 Task: Toggle the enabled in the outline > problems.
Action: Mouse moved to (14, 569)
Screenshot: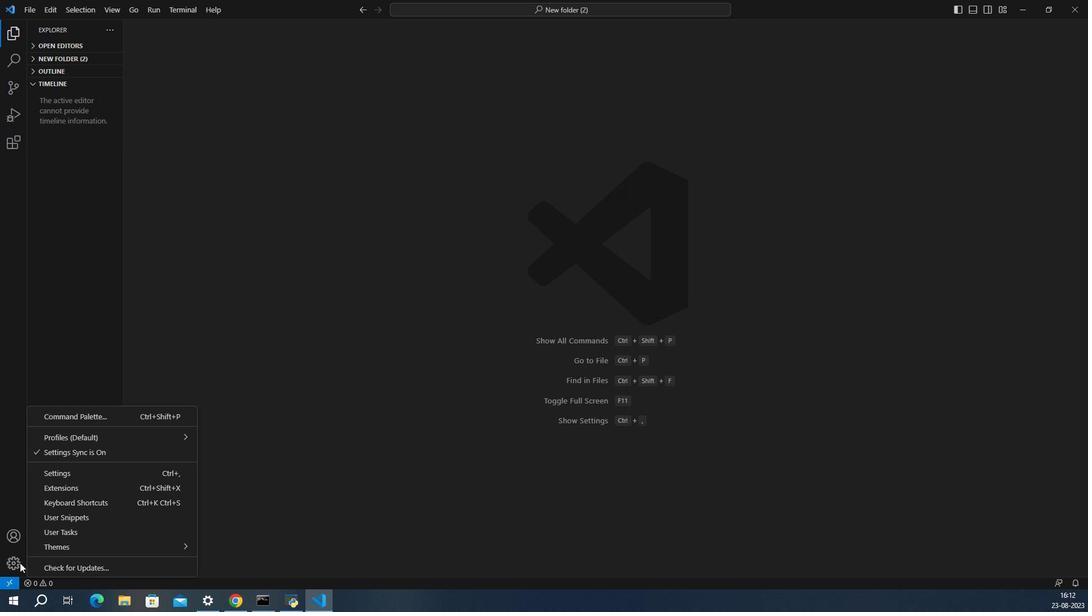 
Action: Mouse pressed left at (14, 569)
Screenshot: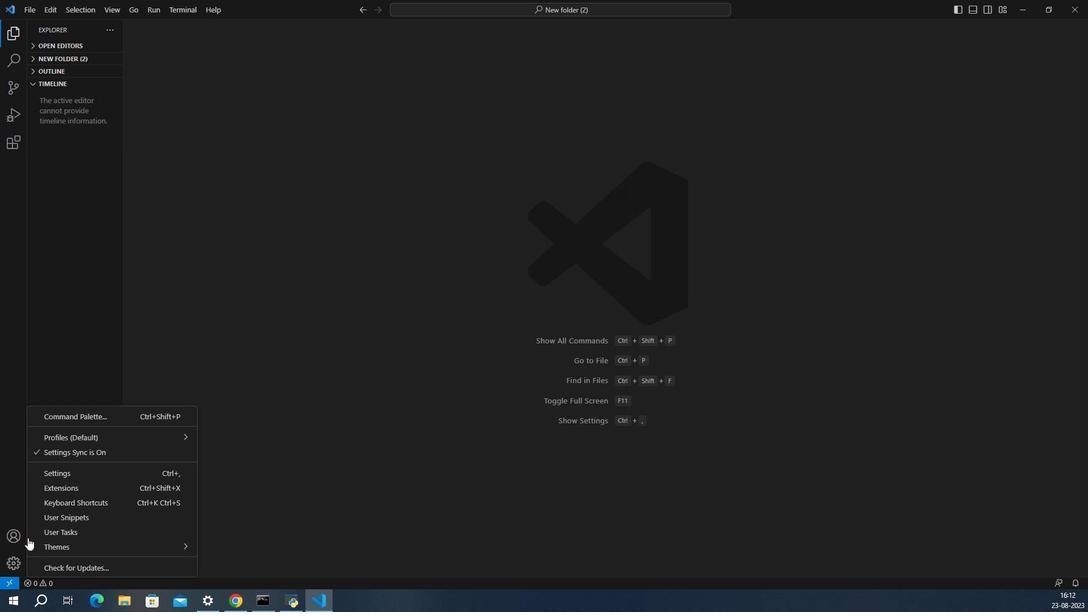
Action: Mouse moved to (49, 474)
Screenshot: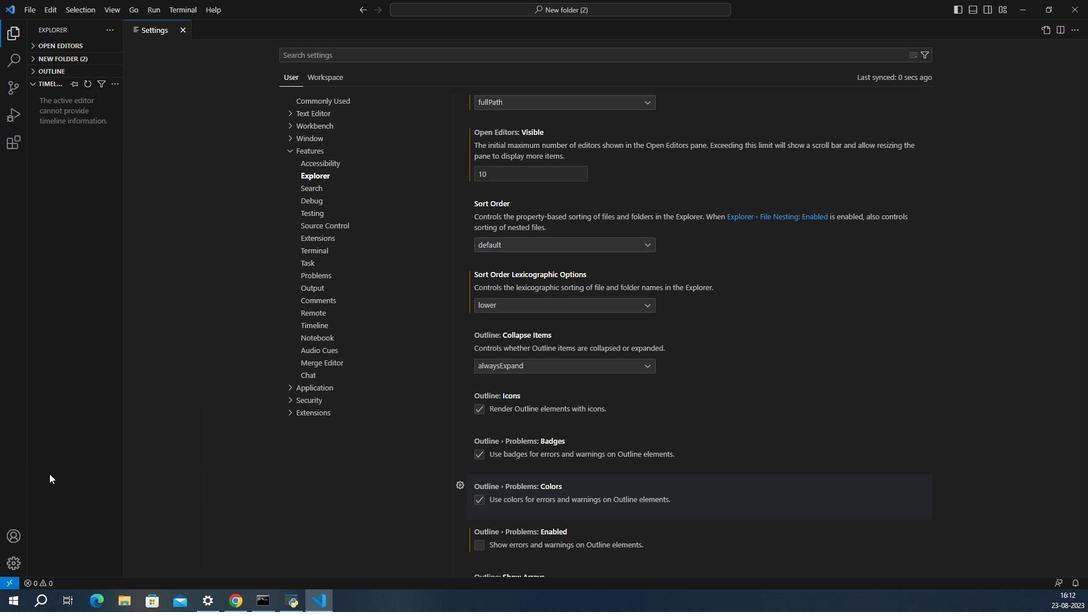 
Action: Mouse pressed left at (49, 474)
Screenshot: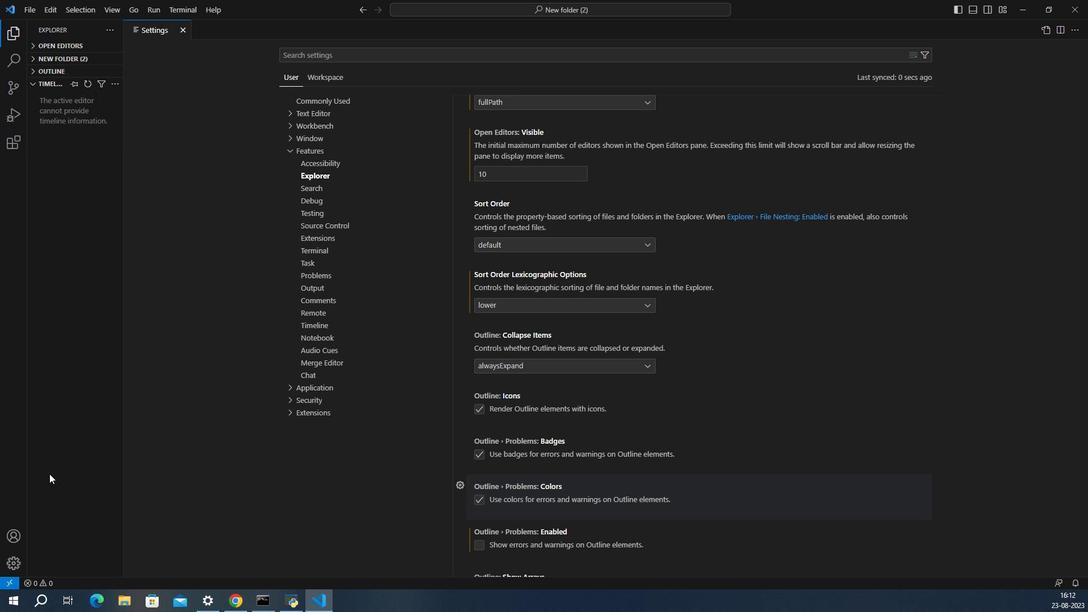 
Action: Mouse moved to (506, 546)
Screenshot: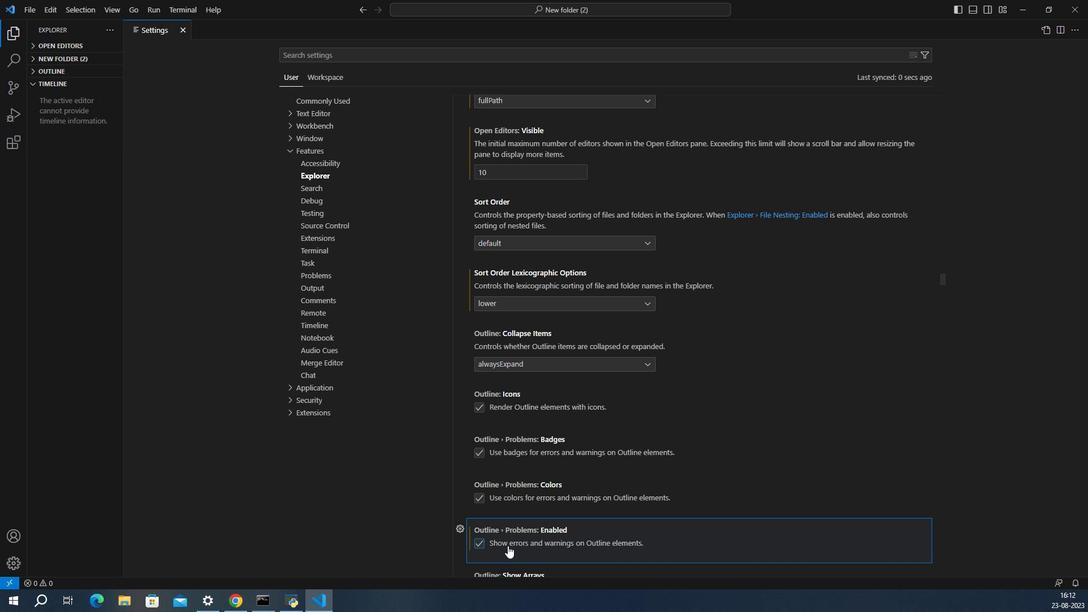 
Action: Mouse pressed left at (506, 547)
Screenshot: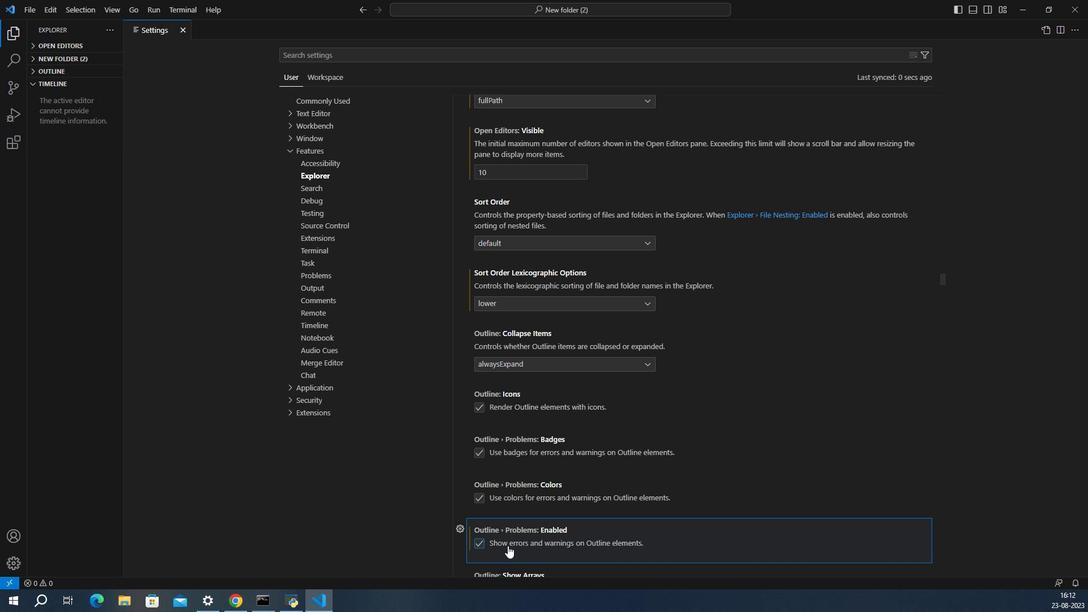 
Action: Mouse moved to (536, 549)
Screenshot: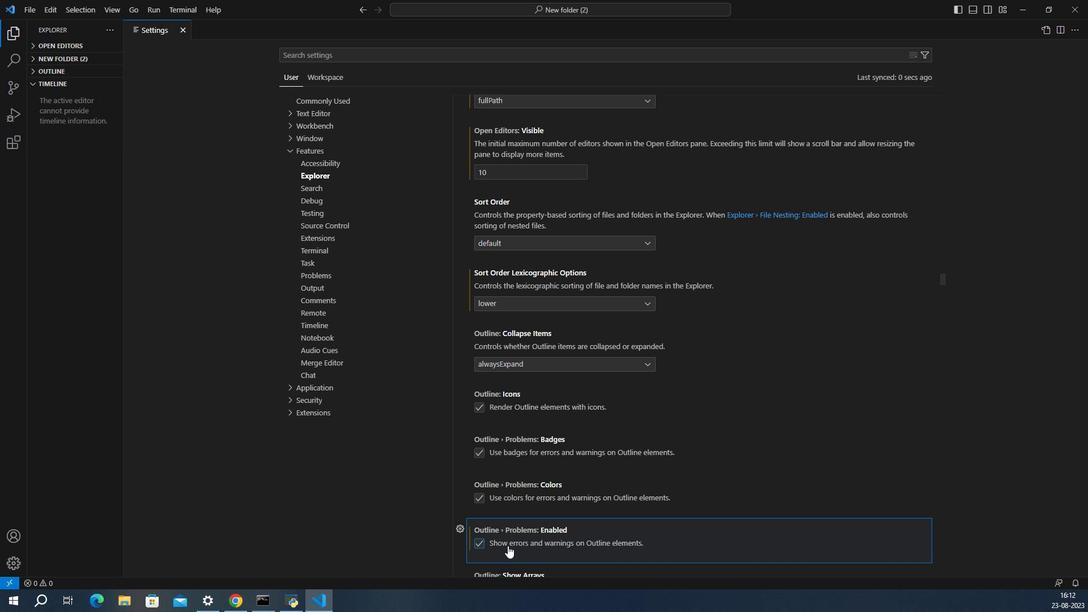 
